 Task: Add Elysian Space Dust 6 Pack Bottles to the cart.
Action: Mouse moved to (777, 247)
Screenshot: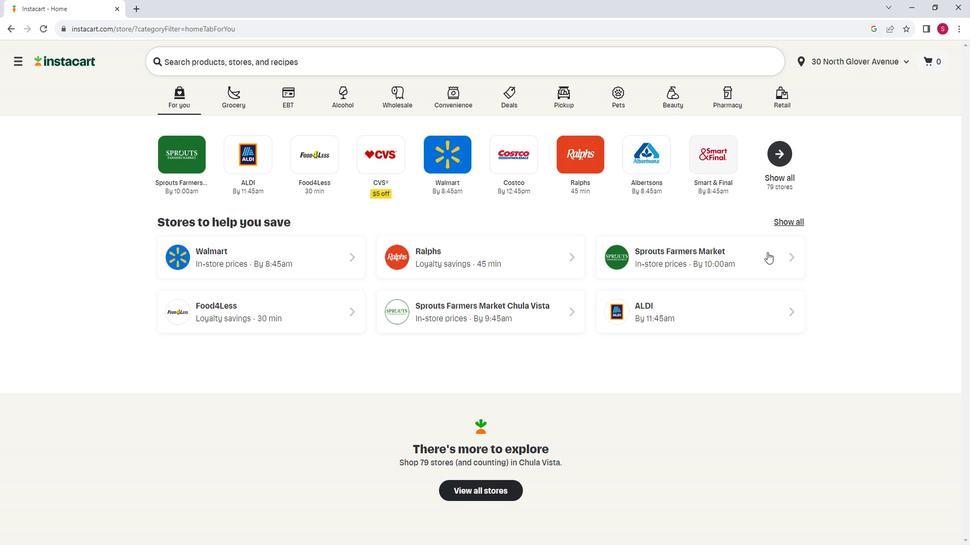 
Action: Mouse pressed left at (777, 247)
Screenshot: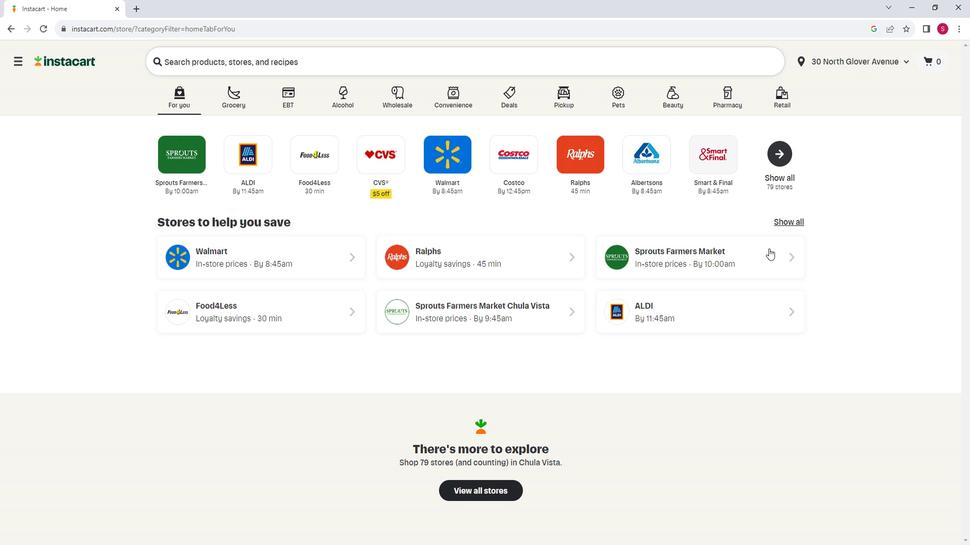 
Action: Mouse moved to (48, 456)
Screenshot: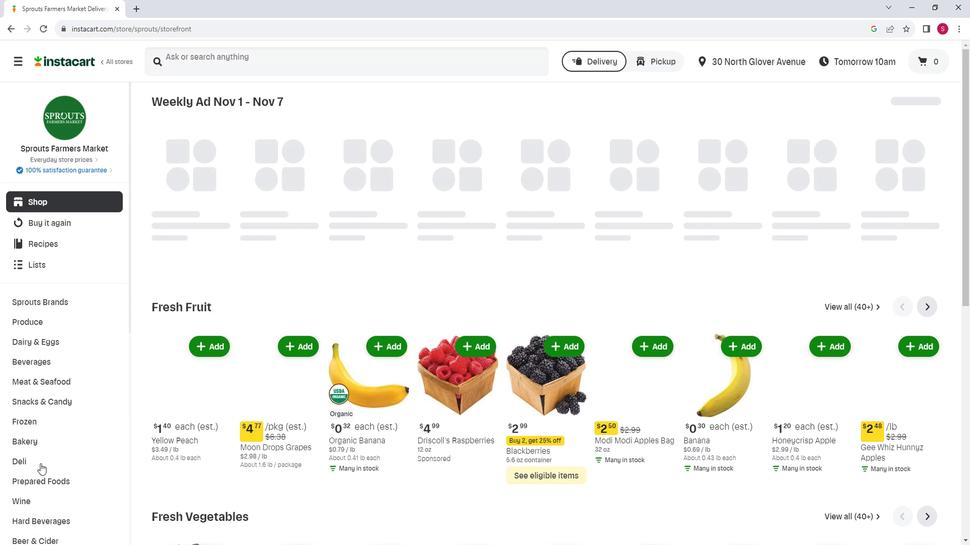 
Action: Mouse scrolled (48, 455) with delta (0, 0)
Screenshot: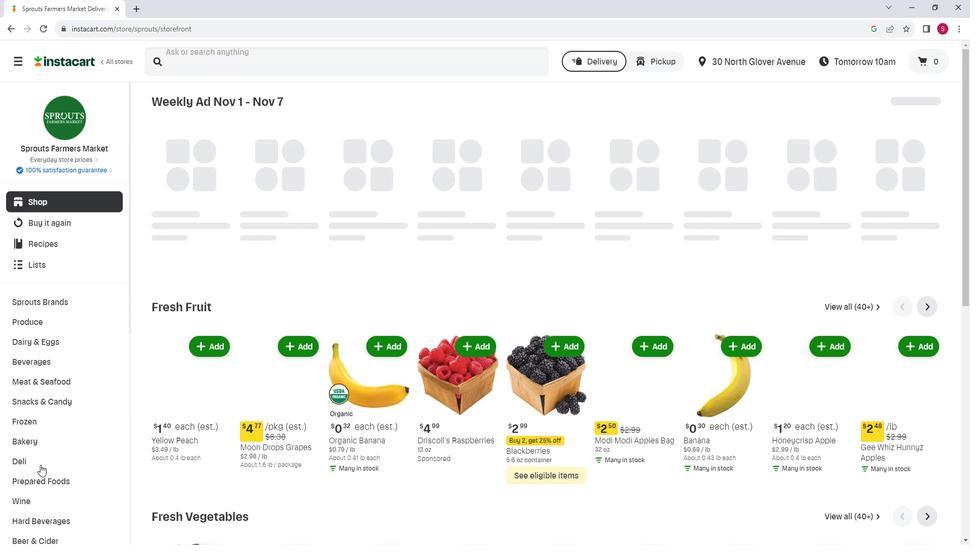 
Action: Mouse moved to (41, 473)
Screenshot: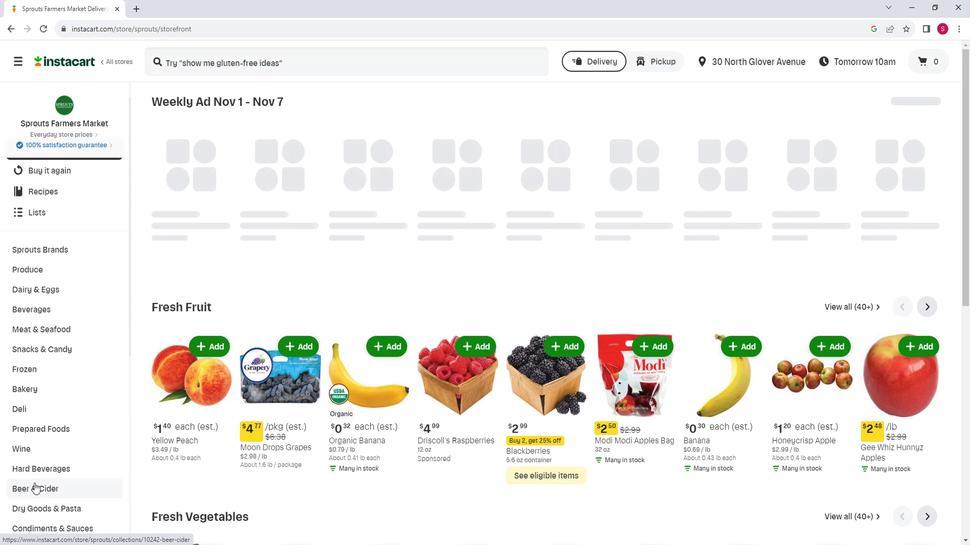 
Action: Mouse pressed left at (41, 473)
Screenshot: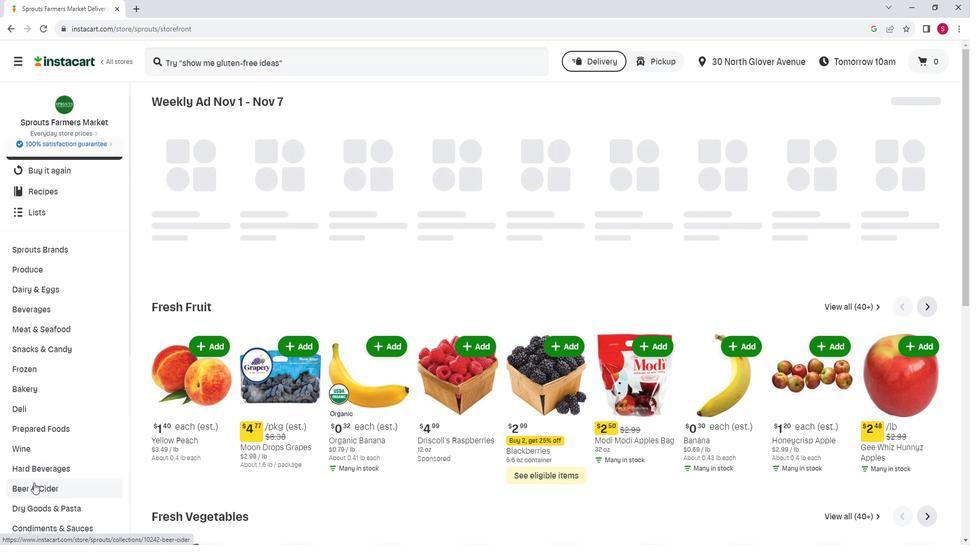 
Action: Mouse moved to (239, 139)
Screenshot: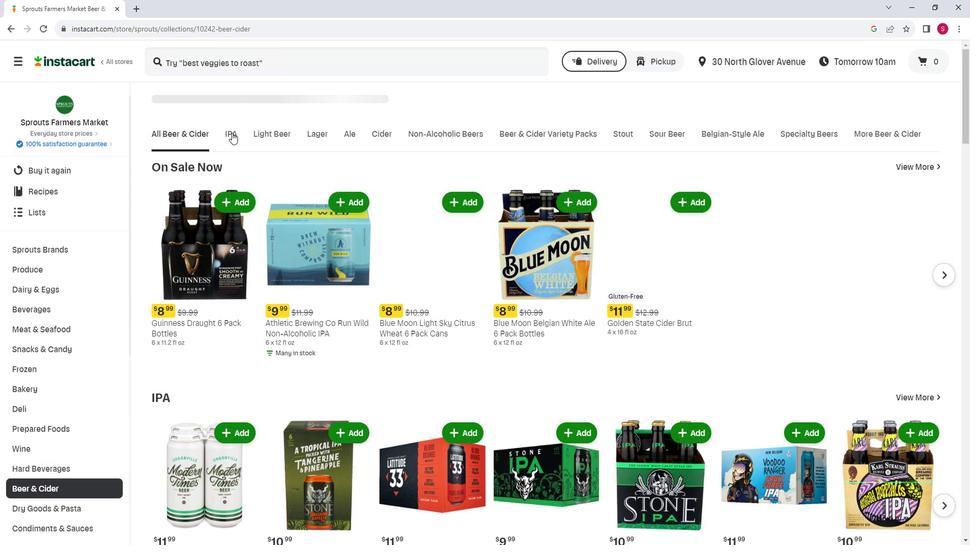 
Action: Mouse pressed left at (239, 139)
Screenshot: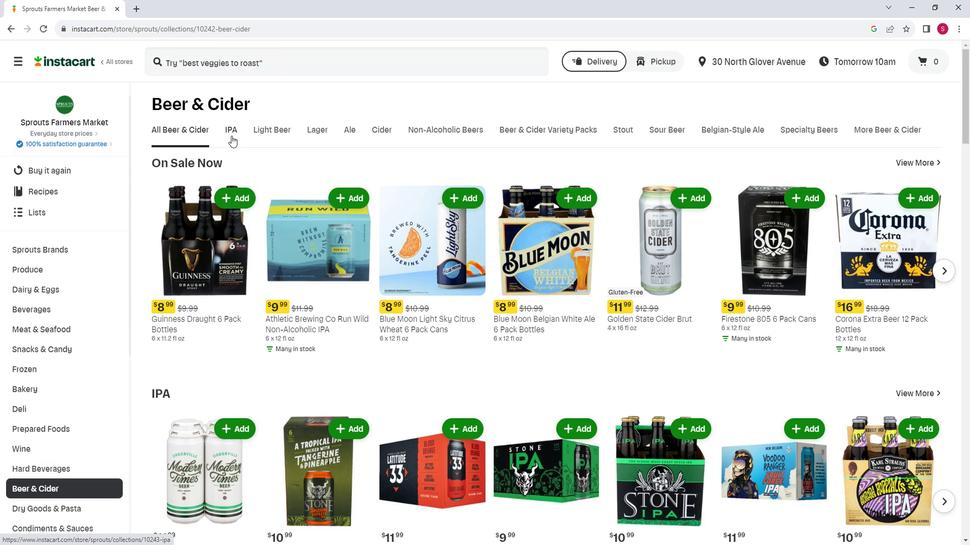 
Action: Mouse moved to (396, 185)
Screenshot: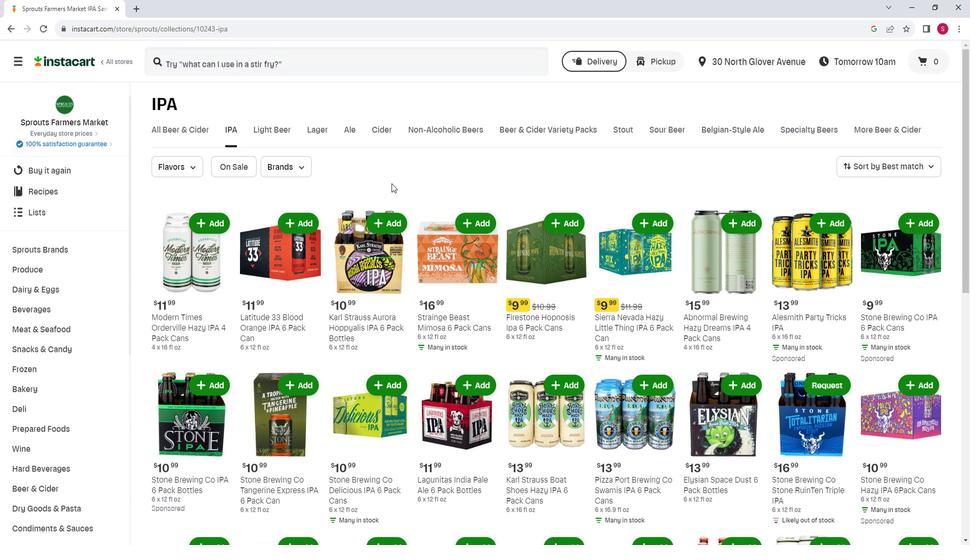 
Action: Mouse scrolled (396, 184) with delta (0, 0)
Screenshot: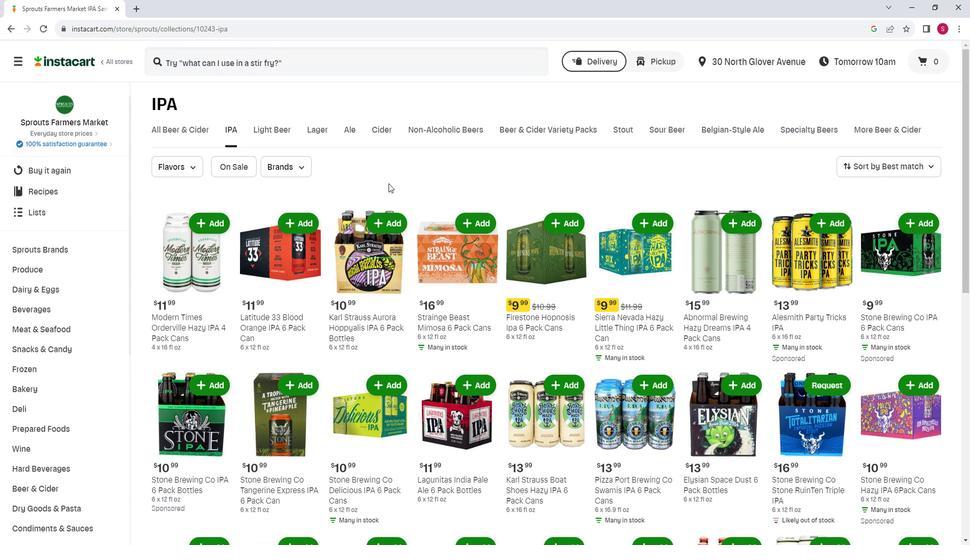 
Action: Mouse moved to (751, 325)
Screenshot: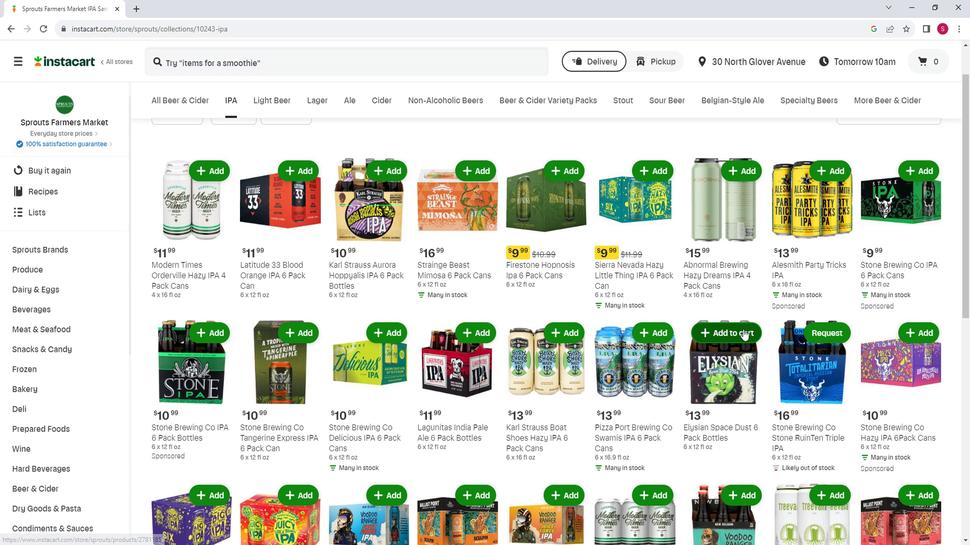 
Action: Mouse pressed left at (751, 325)
Screenshot: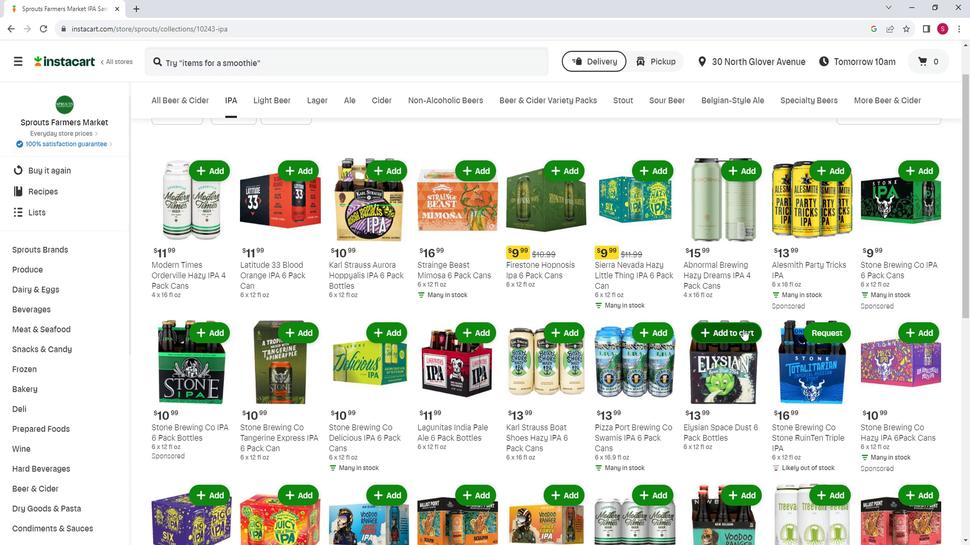 
Action: Mouse moved to (766, 297)
Screenshot: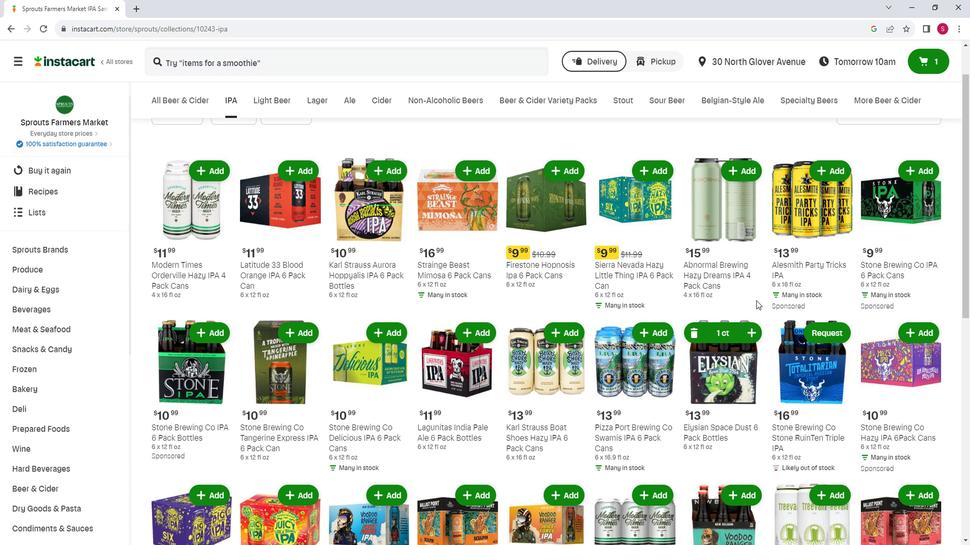 
